 Task: Sort the recently updated tickets, order by Assigned date in descending order.
Action: Mouse moved to (15, 296)
Screenshot: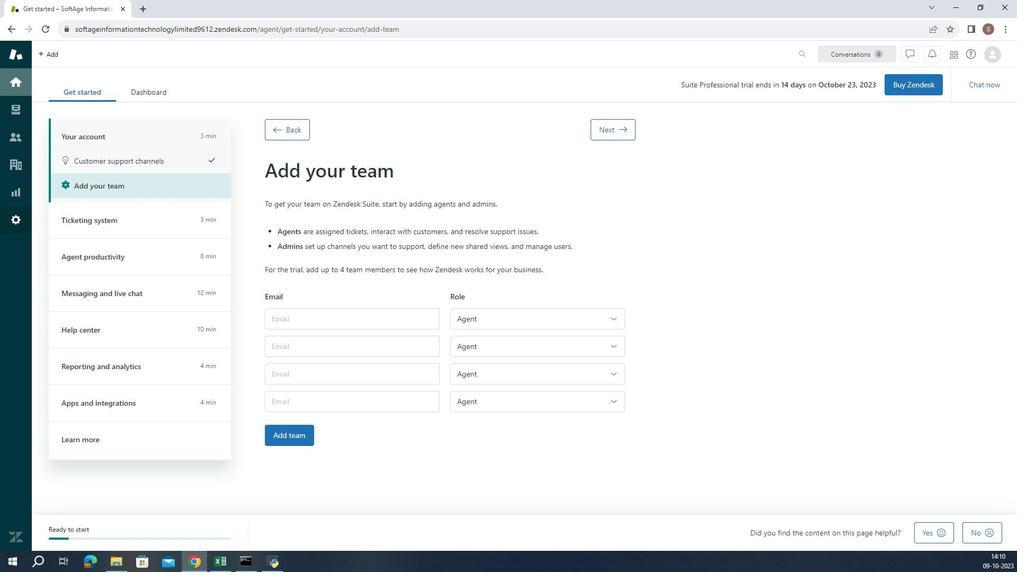 
Action: Mouse pressed left at (15, 296)
Screenshot: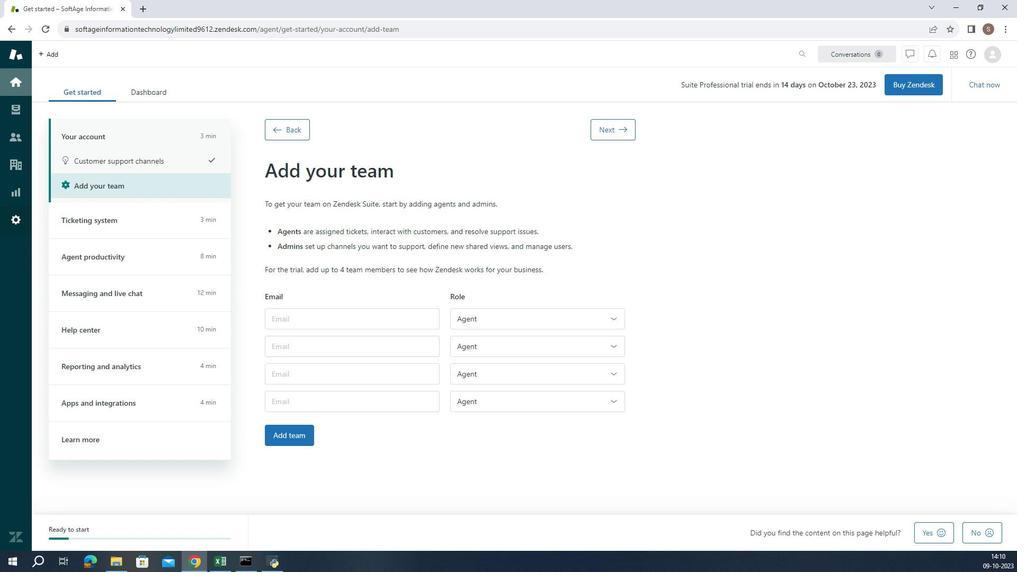 
Action: Mouse moved to (361, 499)
Screenshot: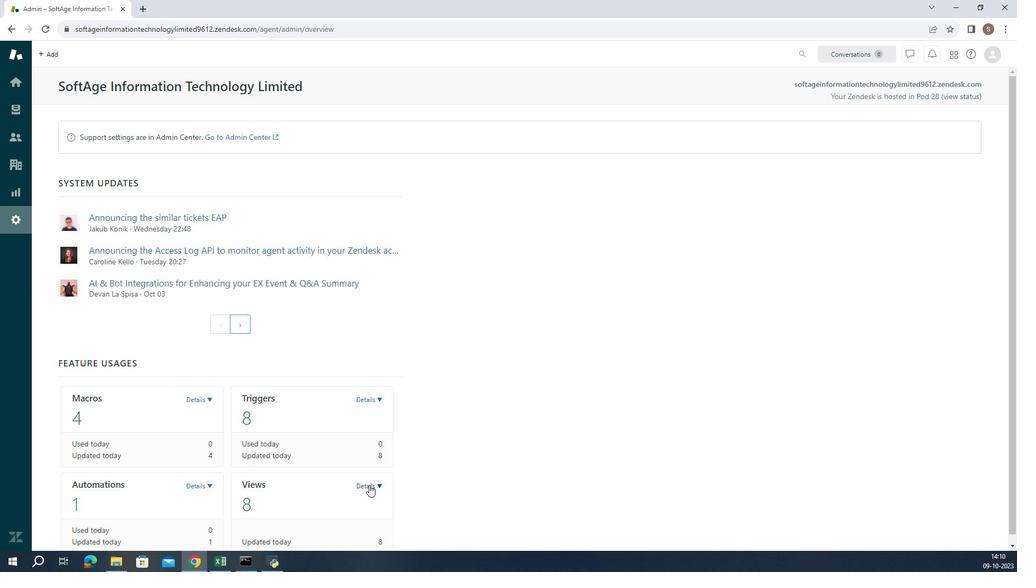 
Action: Mouse pressed left at (361, 499)
Screenshot: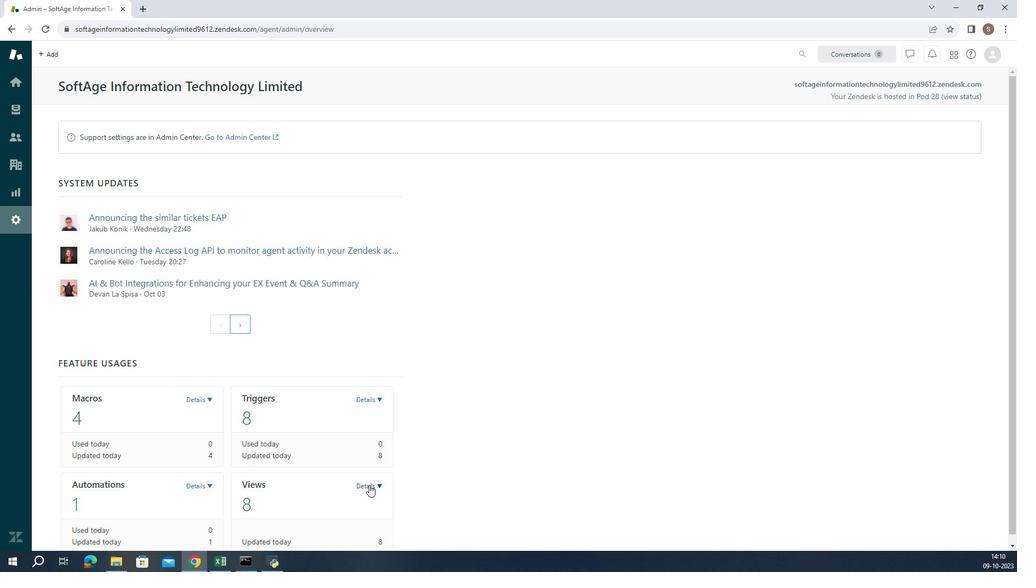 
Action: Mouse moved to (355, 545)
Screenshot: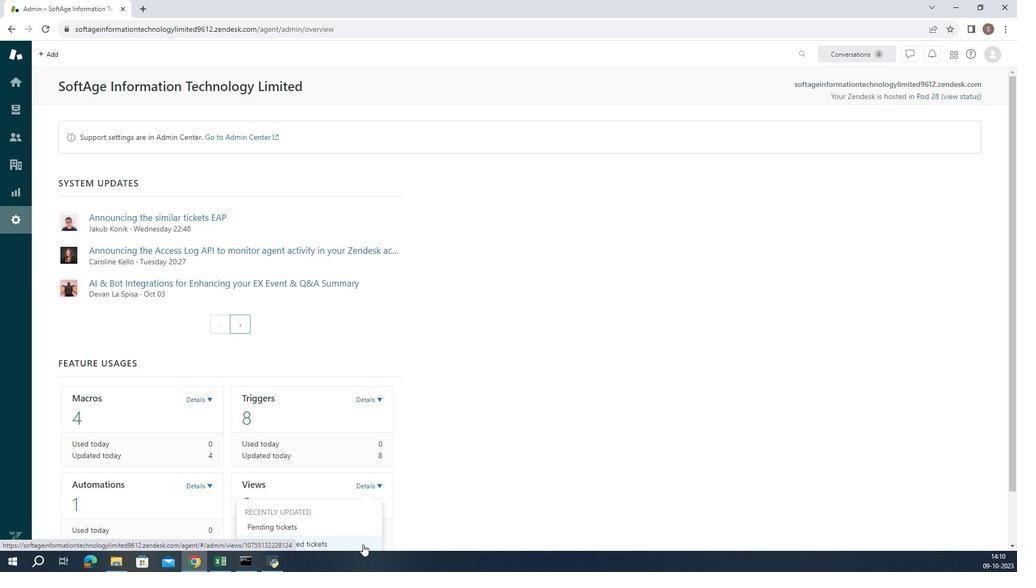 
Action: Mouse pressed left at (355, 545)
Screenshot: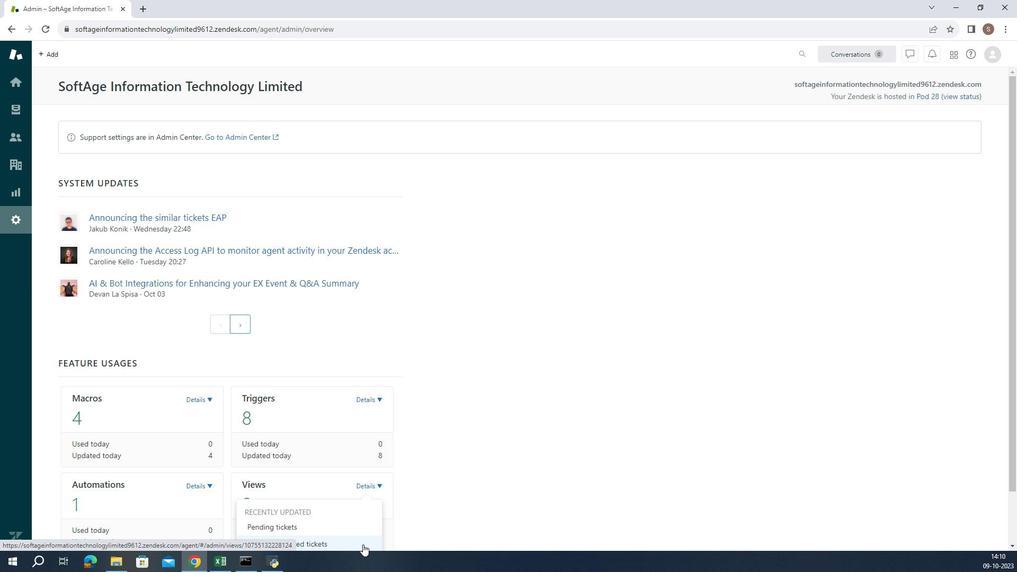 
Action: Mouse moved to (295, 387)
Screenshot: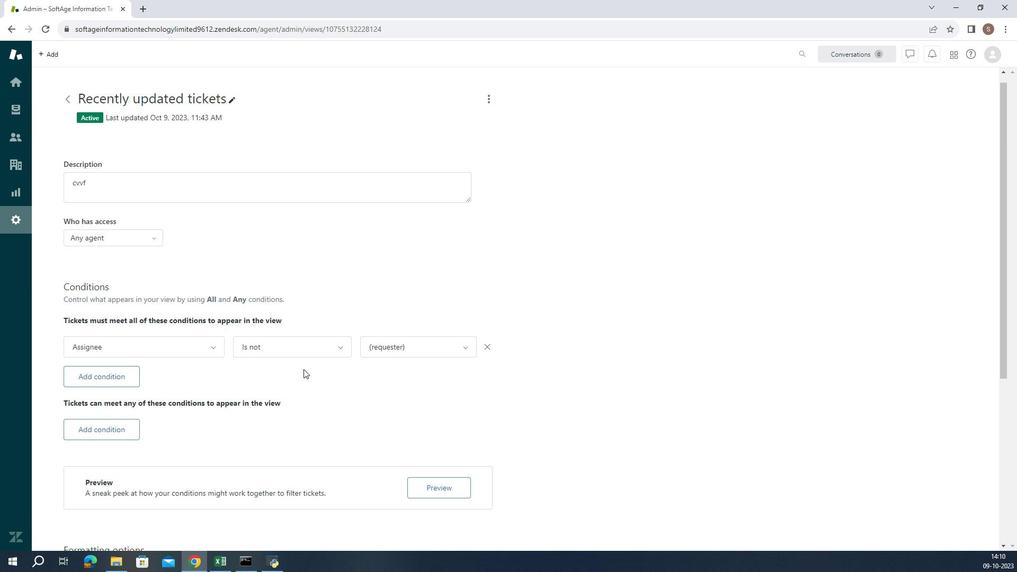 
Action: Mouse scrolled (295, 386) with delta (0, 0)
Screenshot: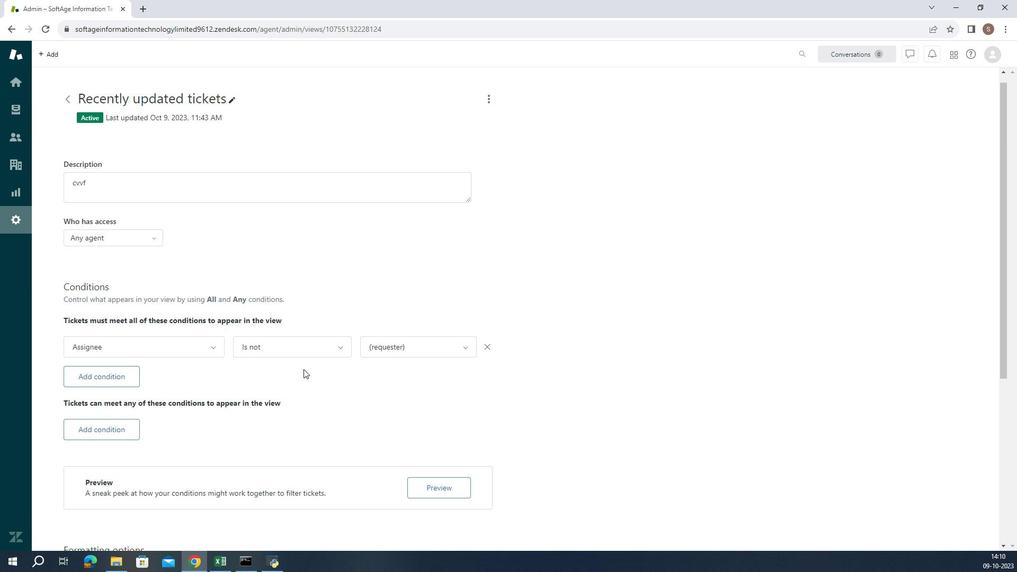 
Action: Mouse moved to (296, 391)
Screenshot: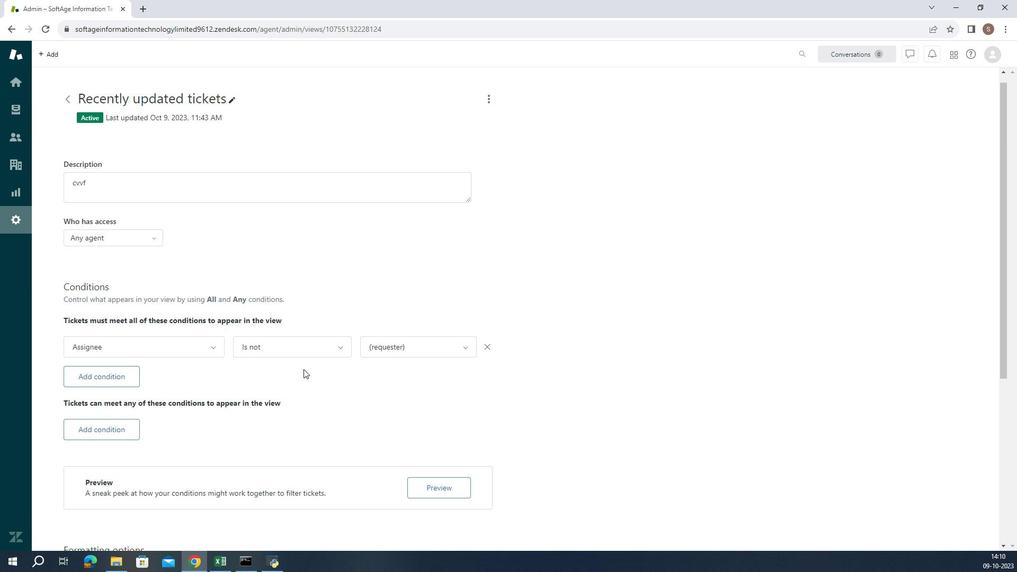 
Action: Mouse scrolled (296, 390) with delta (0, 0)
Screenshot: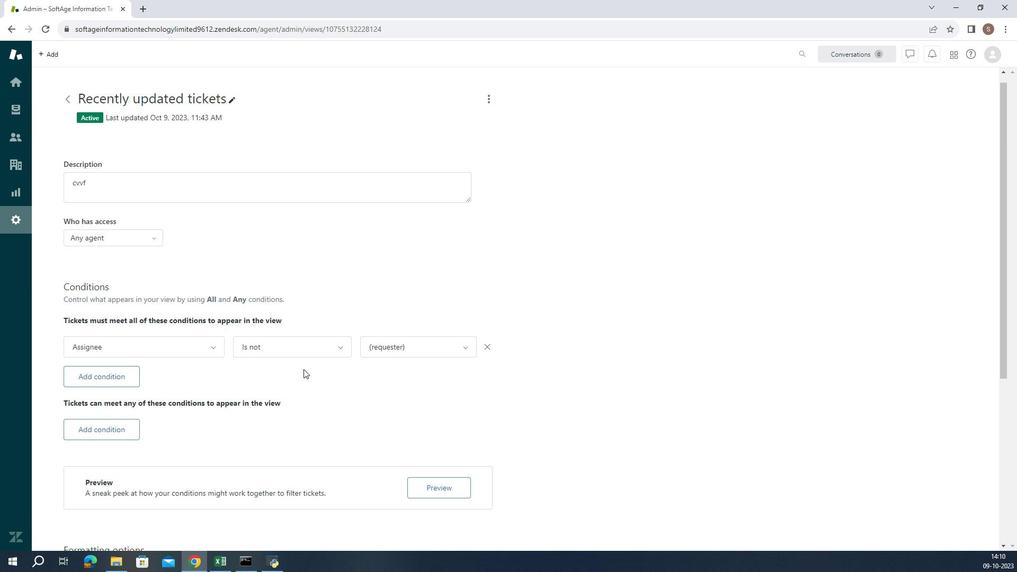 
Action: Mouse moved to (296, 393)
Screenshot: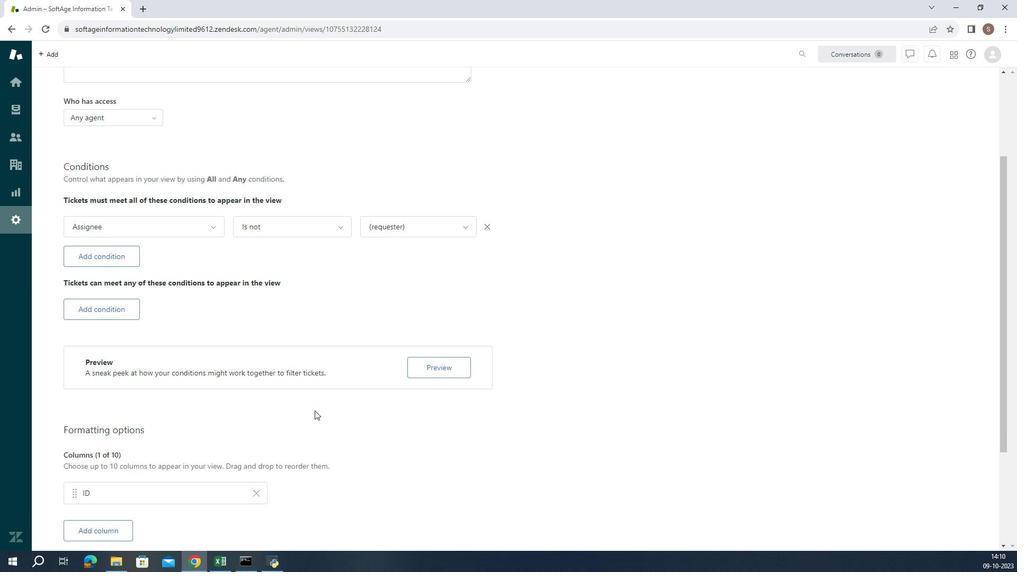 
Action: Mouse scrolled (296, 392) with delta (0, 0)
Screenshot: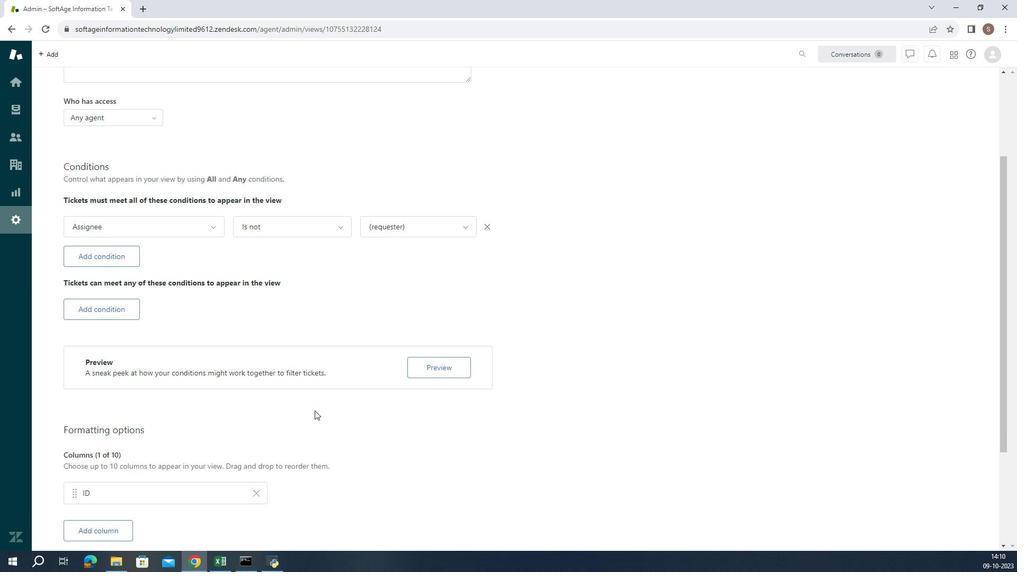 
Action: Mouse moved to (296, 396)
Screenshot: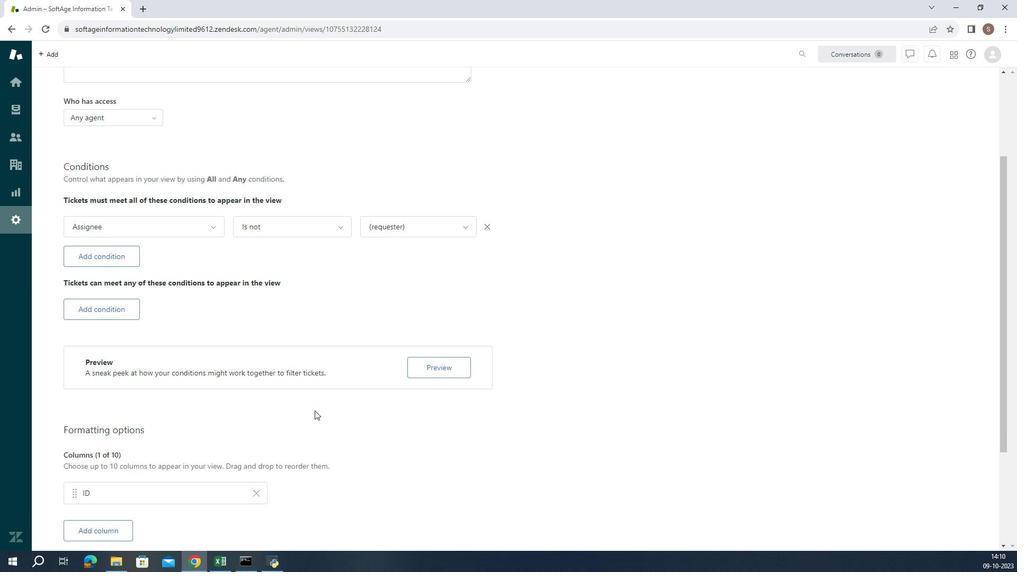 
Action: Mouse scrolled (296, 395) with delta (0, 0)
Screenshot: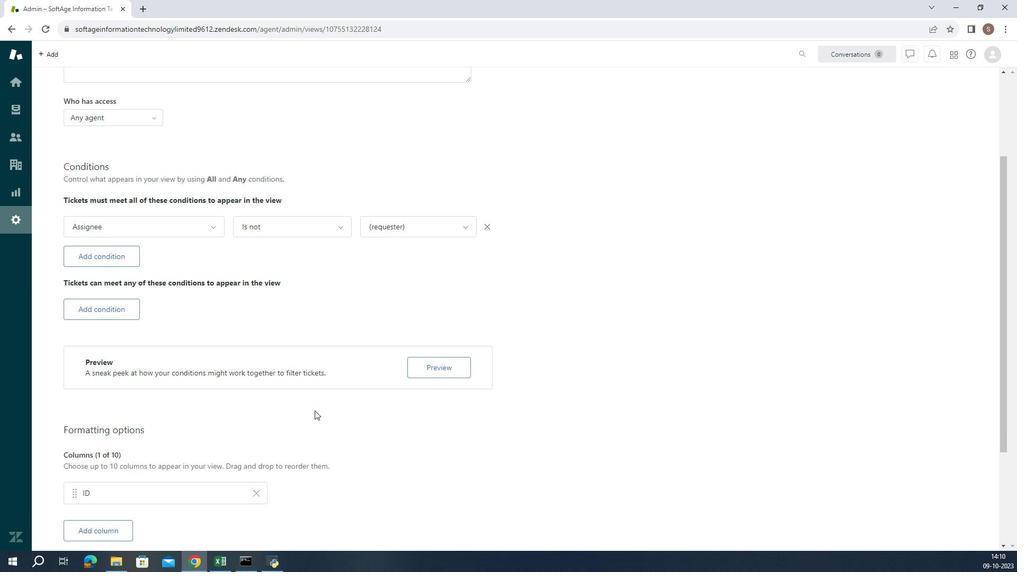 
Action: Mouse moved to (361, 508)
Screenshot: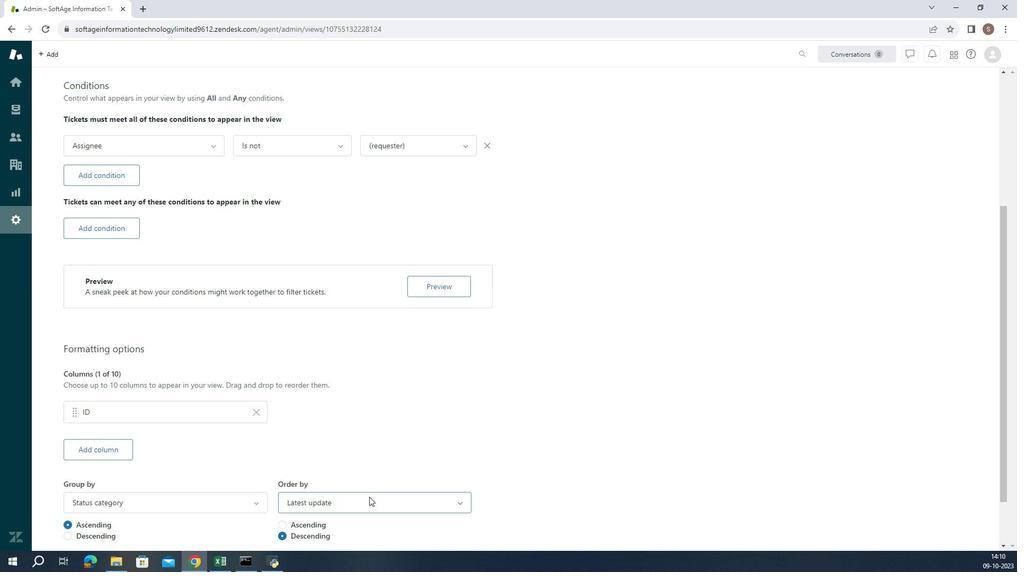 
Action: Mouse pressed left at (361, 508)
Screenshot: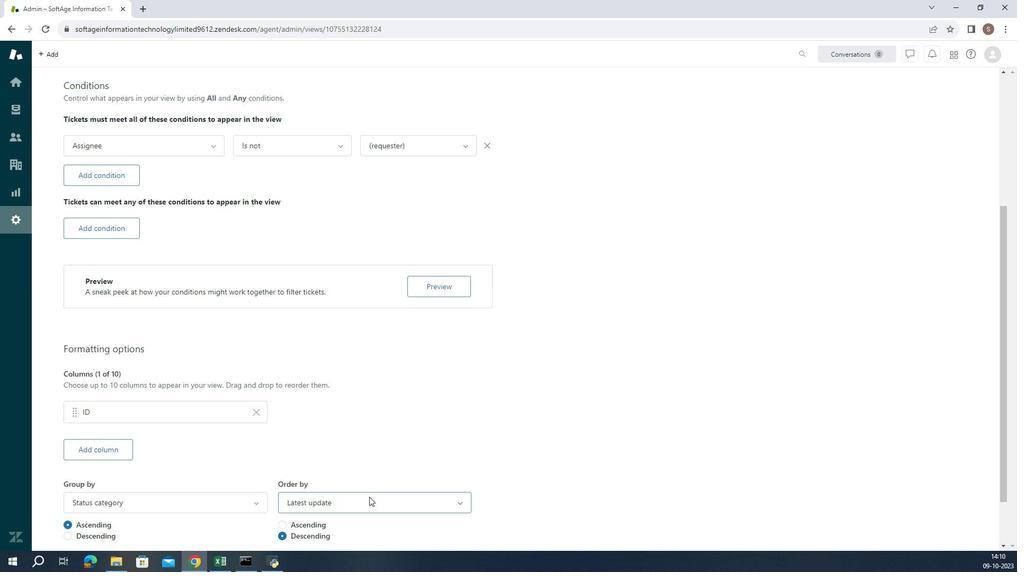
Action: Mouse moved to (322, 397)
Screenshot: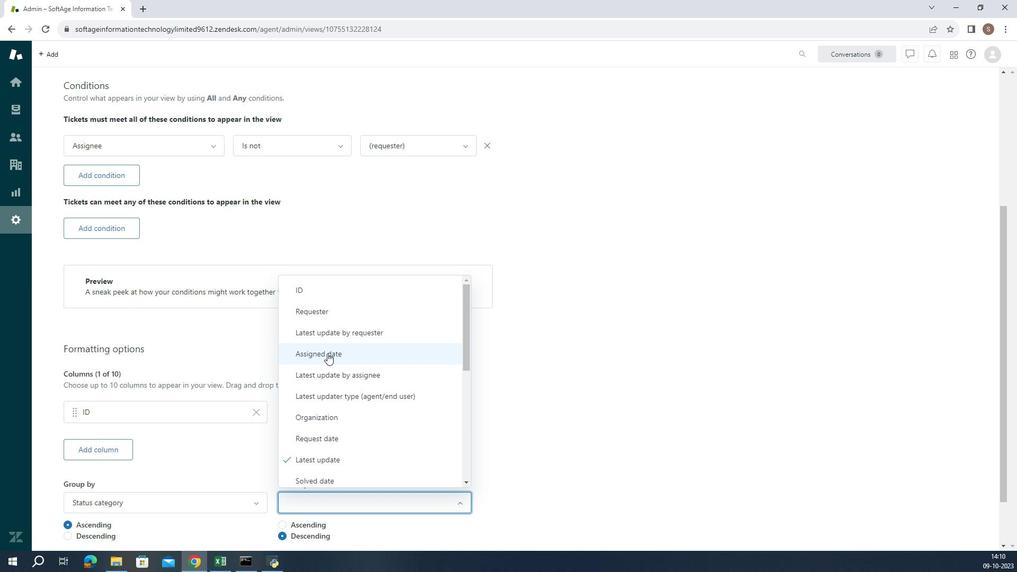 
Action: Mouse pressed left at (322, 397)
Screenshot: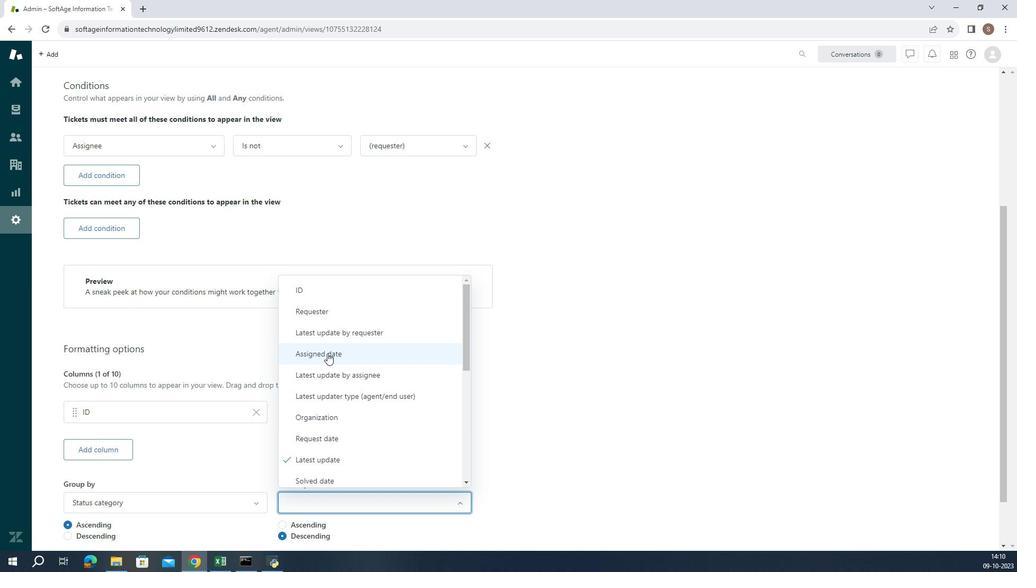
Action: Mouse moved to (310, 539)
Screenshot: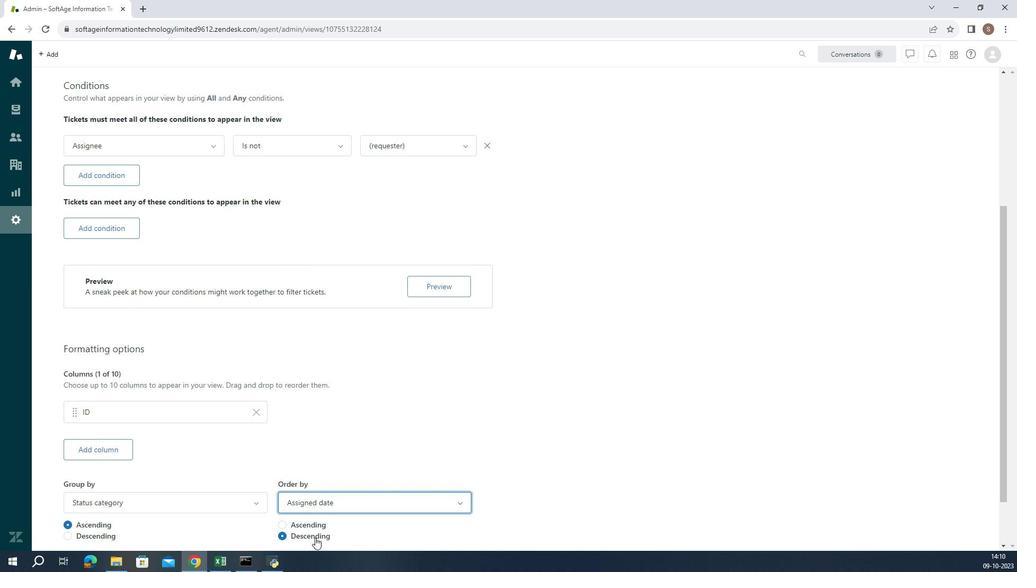 
Action: Mouse pressed left at (310, 539)
Screenshot: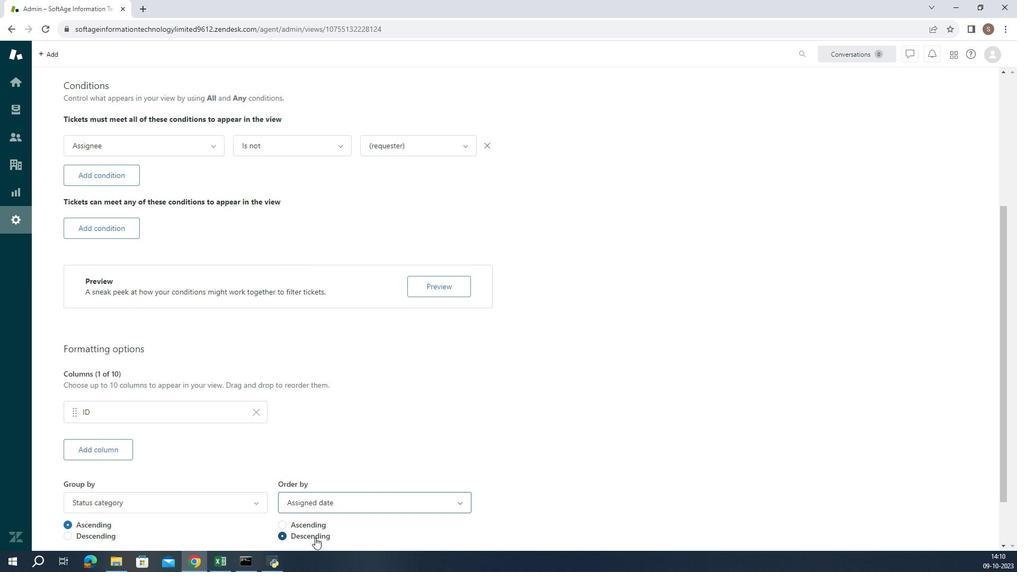 
Action: Mouse moved to (310, 539)
Screenshot: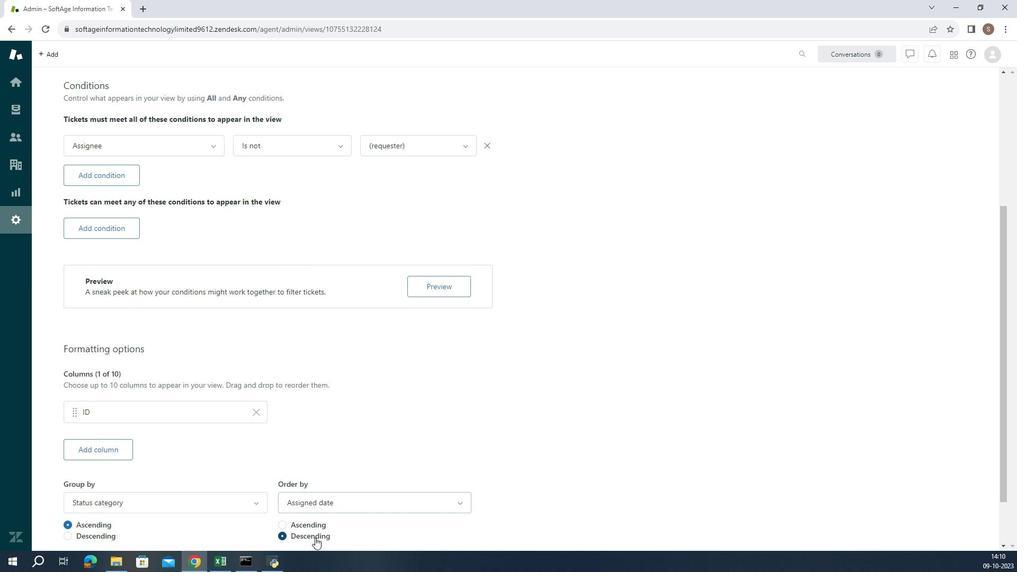 
